 Task: Select "Taught you" as a relationship.
Action: Mouse moved to (322, 299)
Screenshot: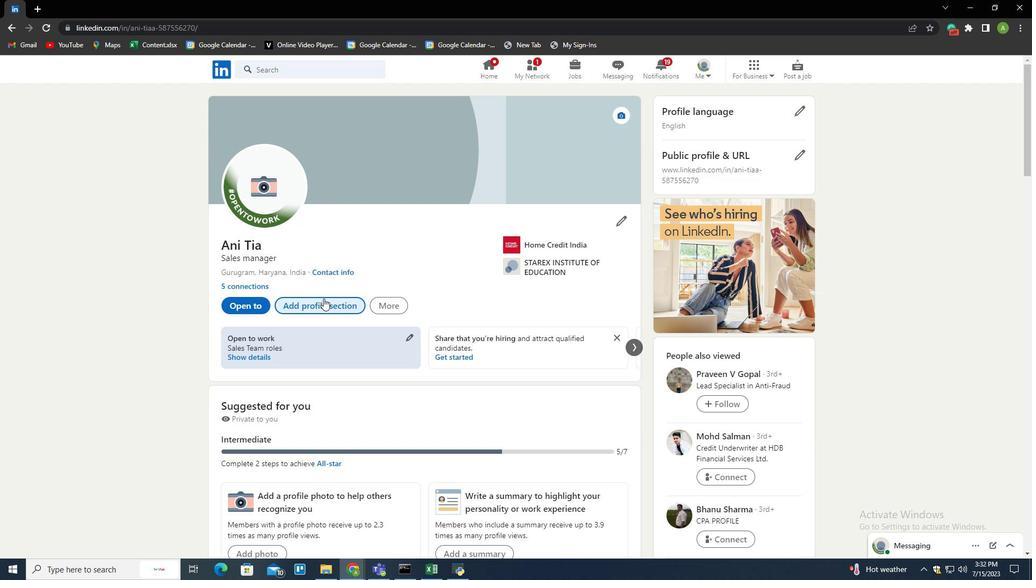 
Action: Mouse pressed left at (322, 299)
Screenshot: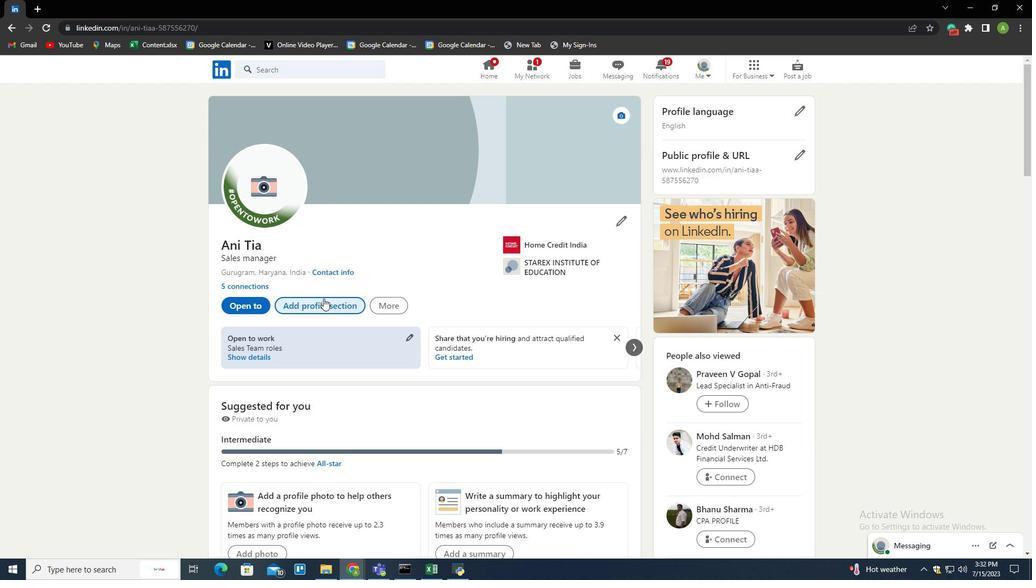
Action: Mouse moved to (632, 147)
Screenshot: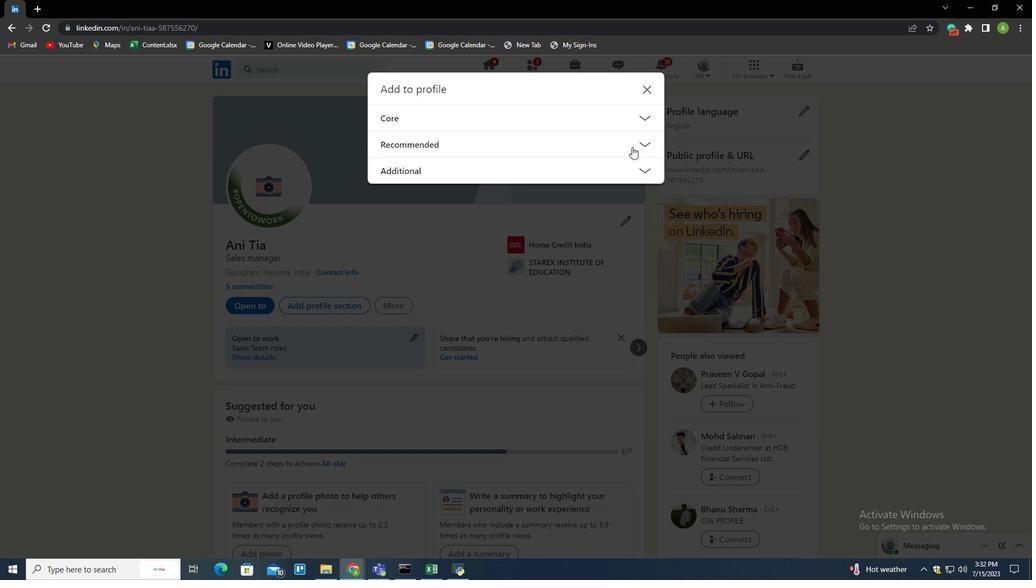 
Action: Mouse pressed left at (632, 147)
Screenshot: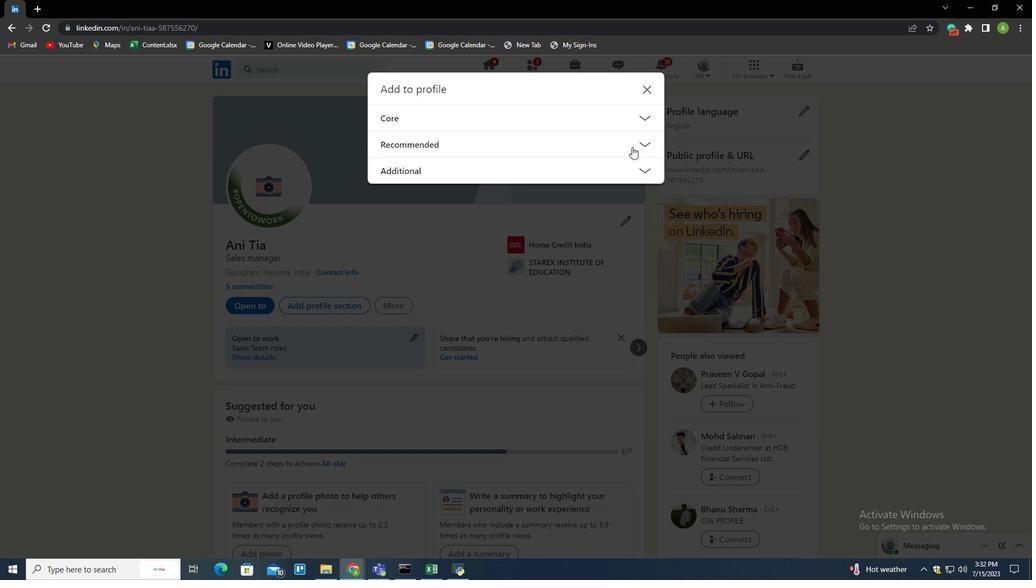 
Action: Mouse moved to (423, 294)
Screenshot: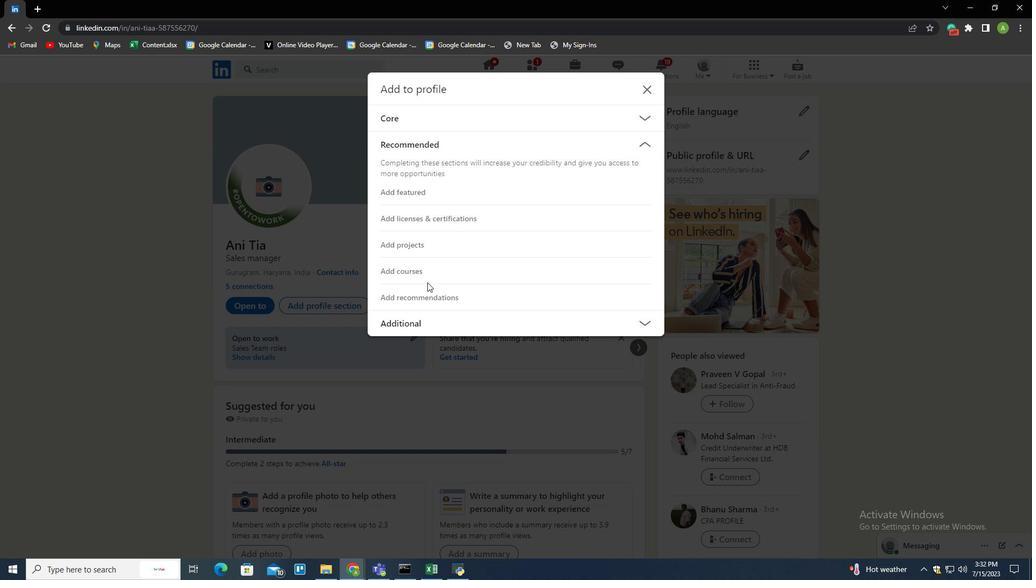 
Action: Mouse pressed left at (423, 294)
Screenshot: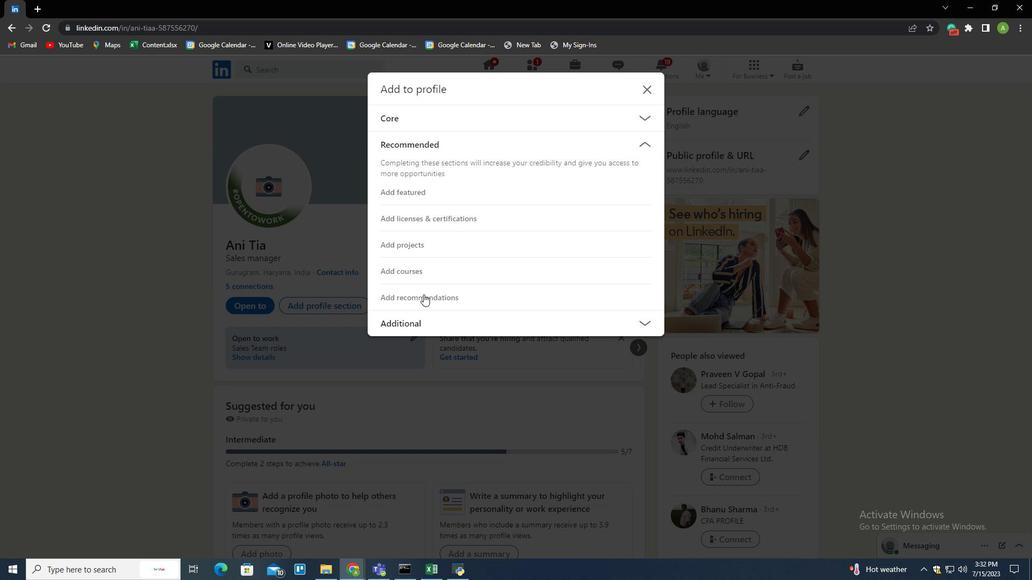 
Action: Mouse moved to (400, 190)
Screenshot: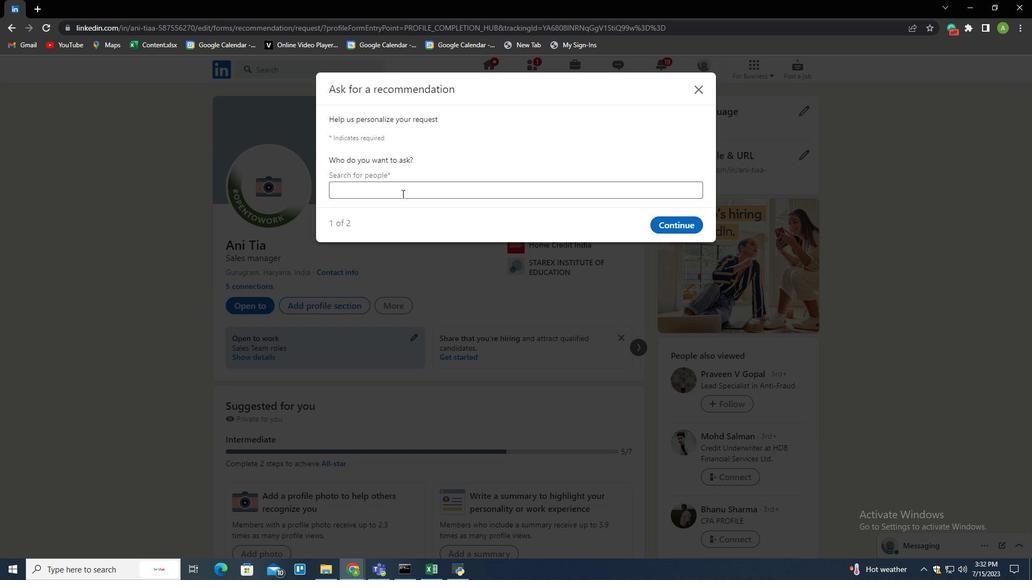 
Action: Mouse pressed left at (400, 190)
Screenshot: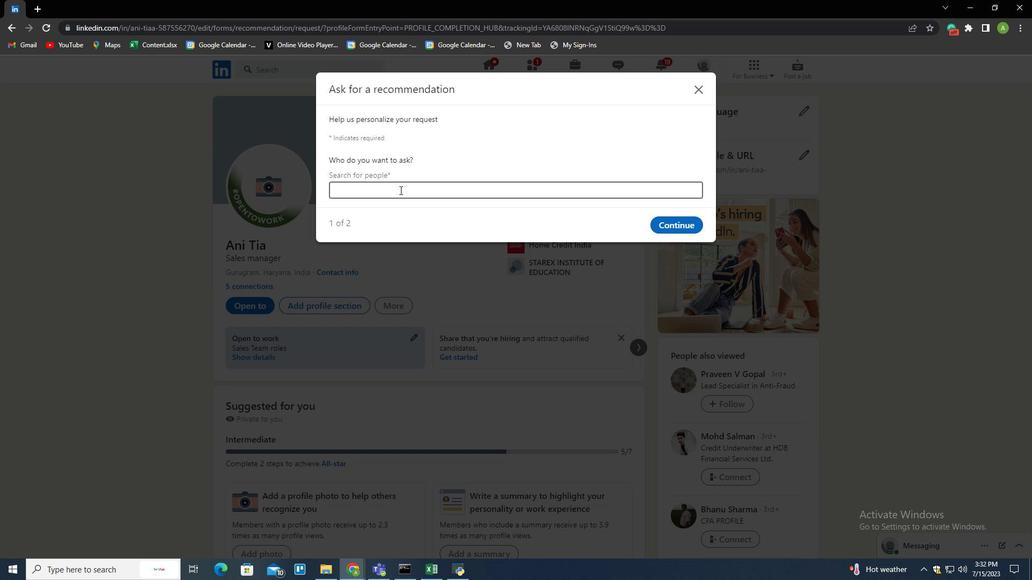 
Action: Key pressed p
Screenshot: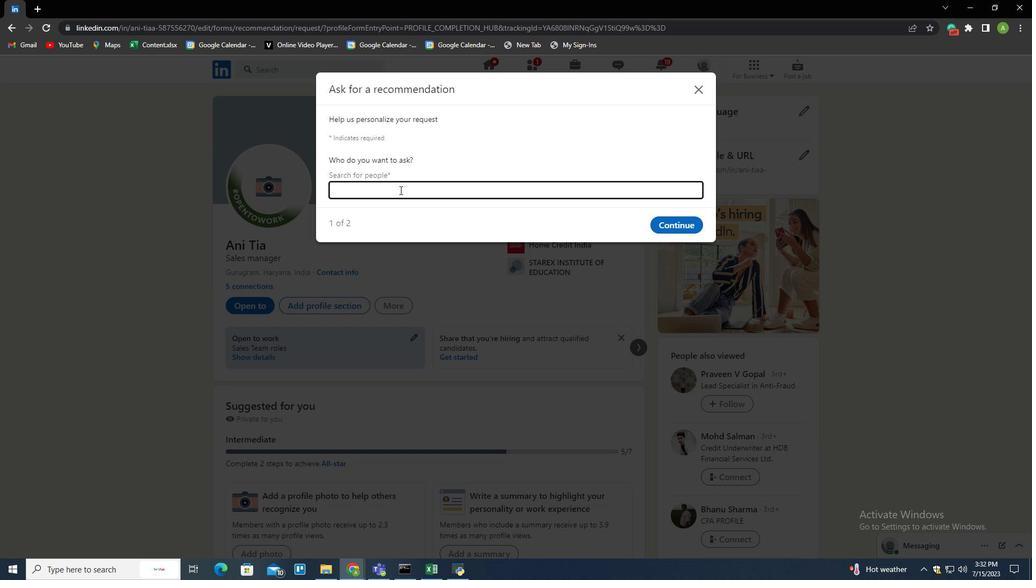 
Action: Mouse moved to (380, 208)
Screenshot: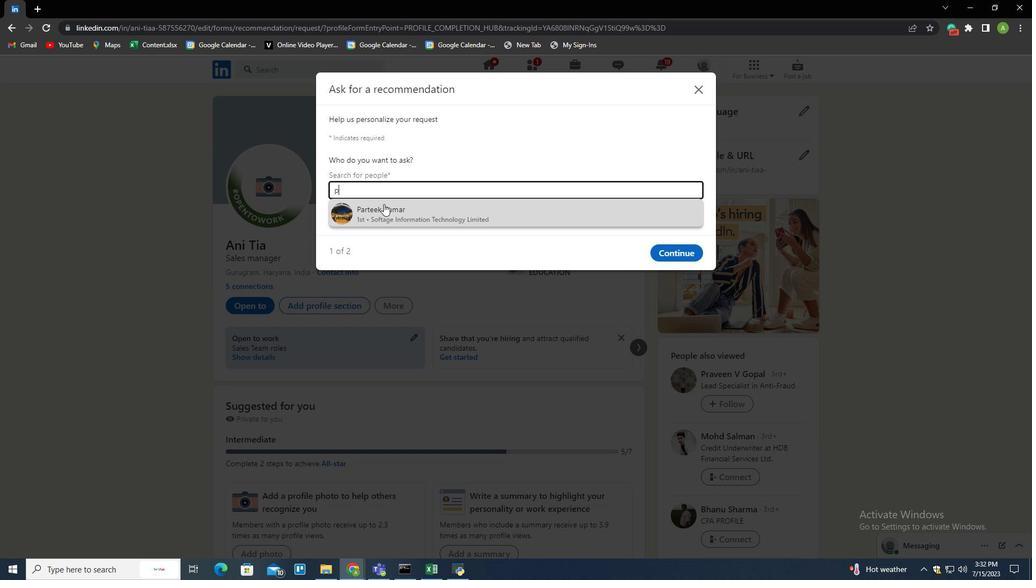 
Action: Mouse pressed left at (380, 208)
Screenshot: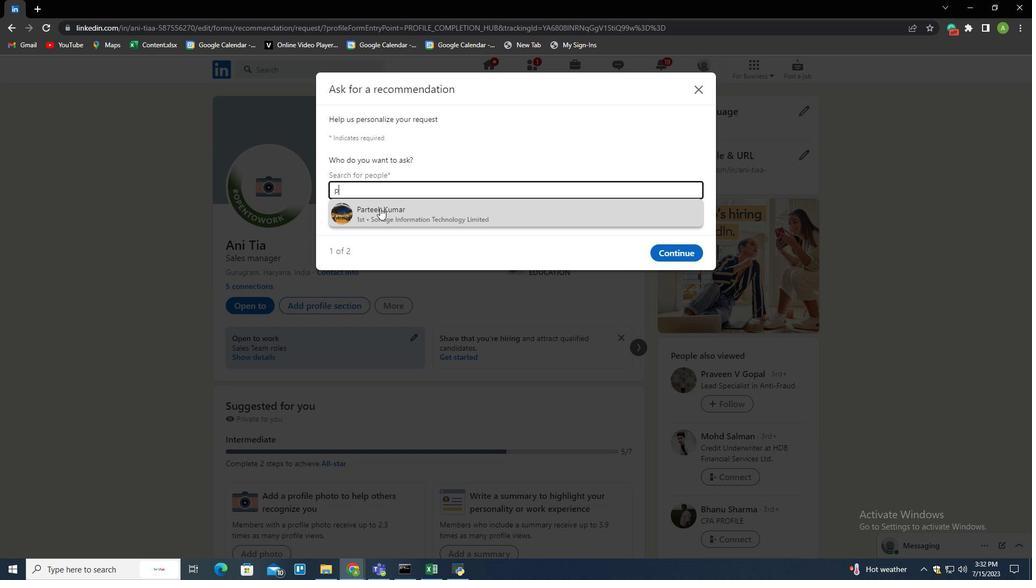 
Action: Mouse moved to (653, 223)
Screenshot: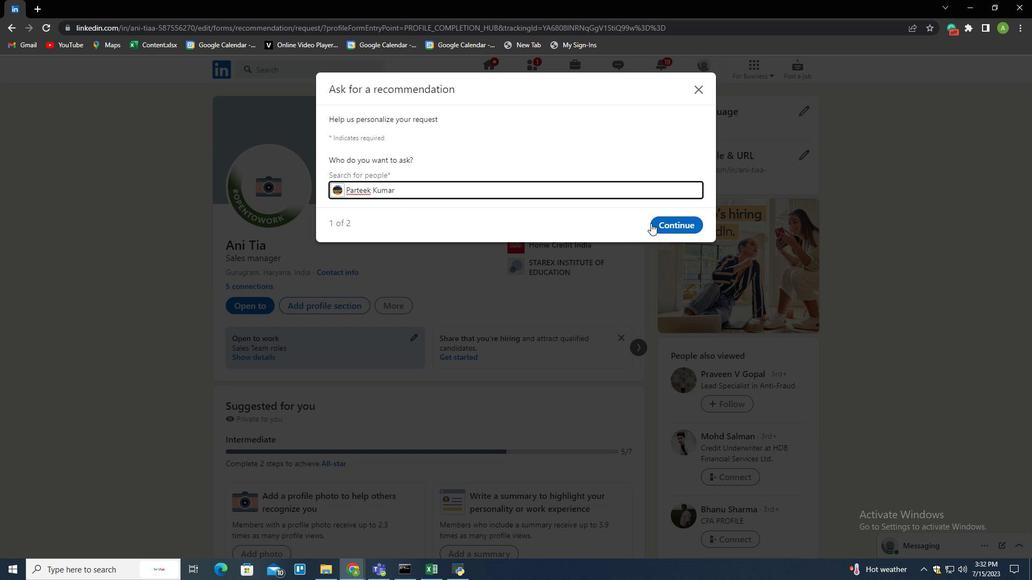 
Action: Mouse pressed left at (653, 223)
Screenshot: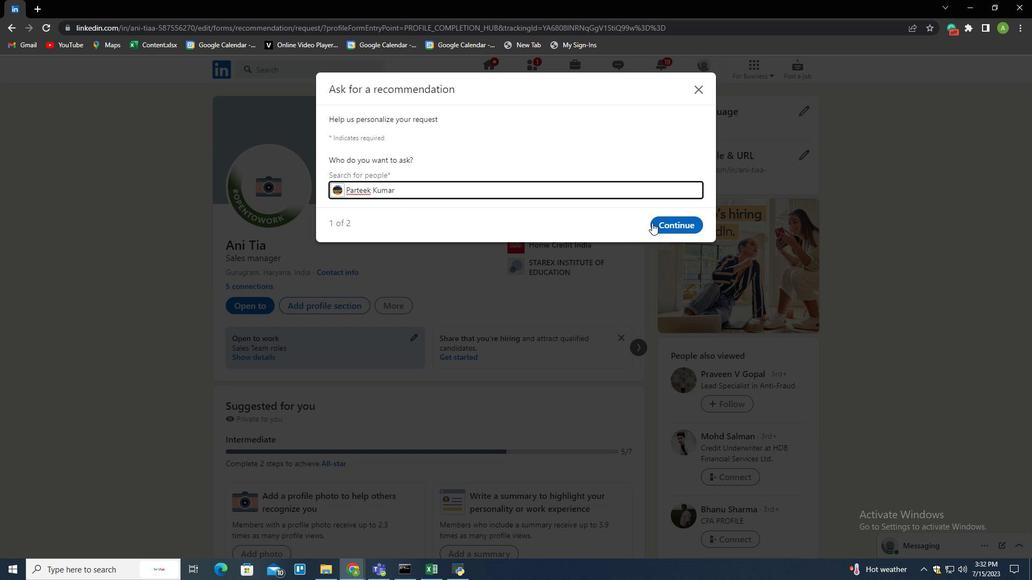 
Action: Mouse moved to (383, 225)
Screenshot: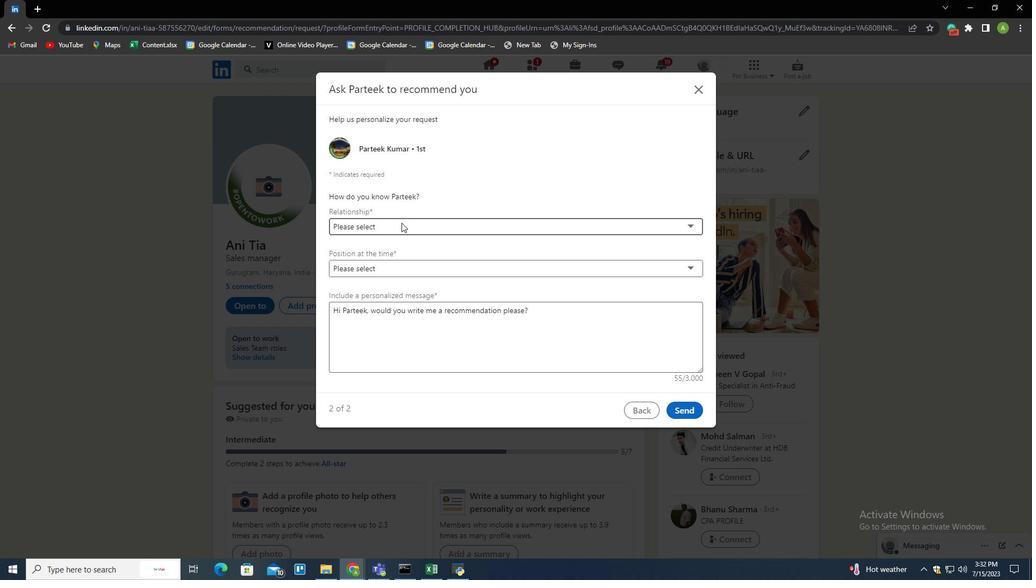 
Action: Mouse pressed left at (383, 225)
Screenshot: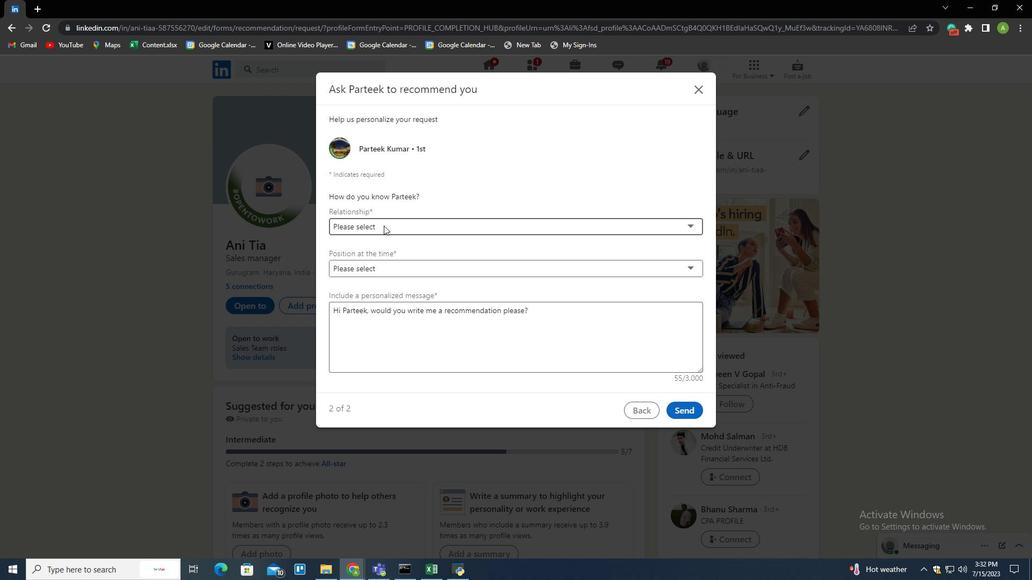 
Action: Mouse moved to (384, 351)
Screenshot: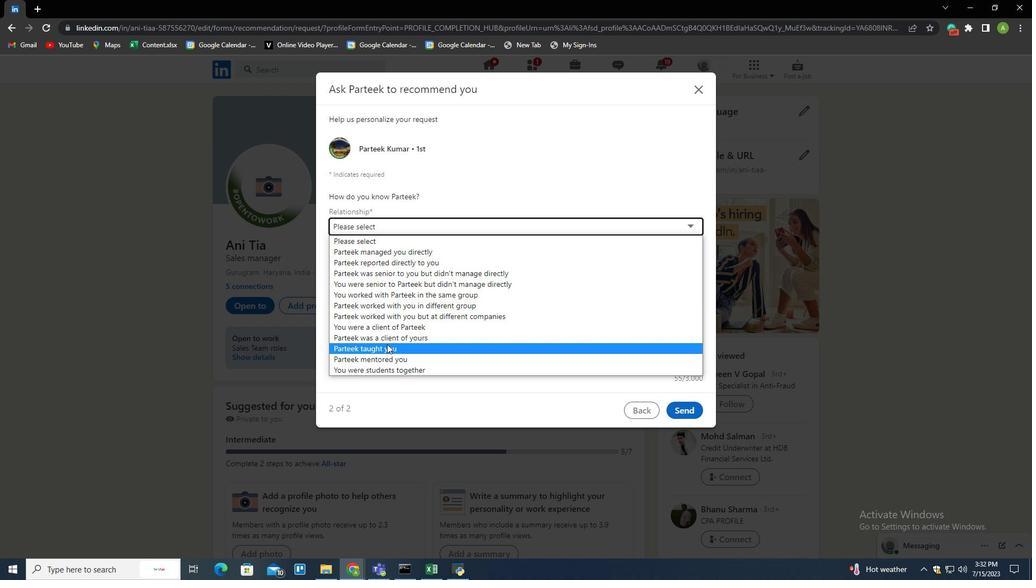
Action: Mouse pressed left at (384, 351)
Screenshot: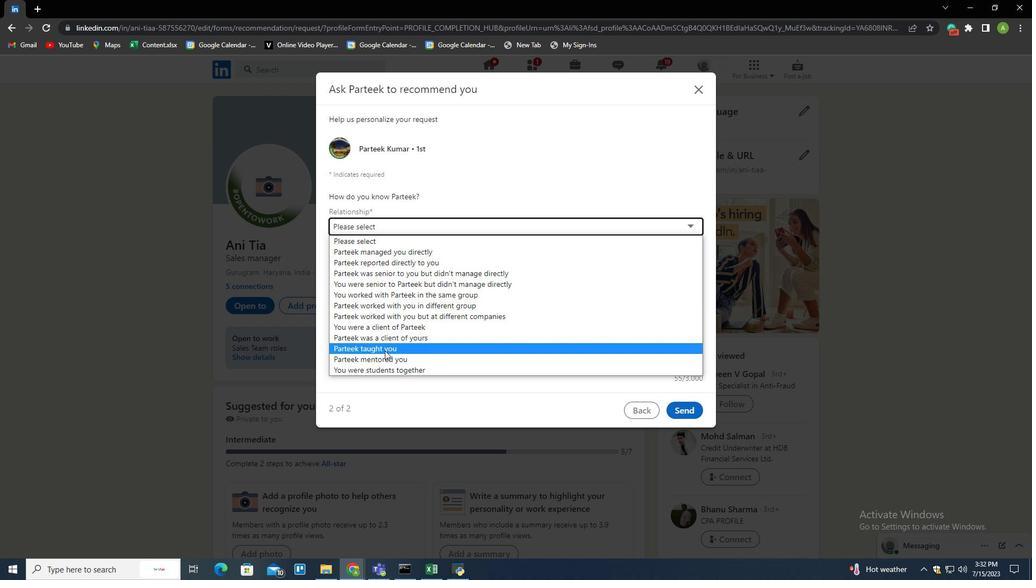 
